 Task: Look for products in the category "Chardonnay" from 19 Crimes only.
Action: Mouse moved to (764, 274)
Screenshot: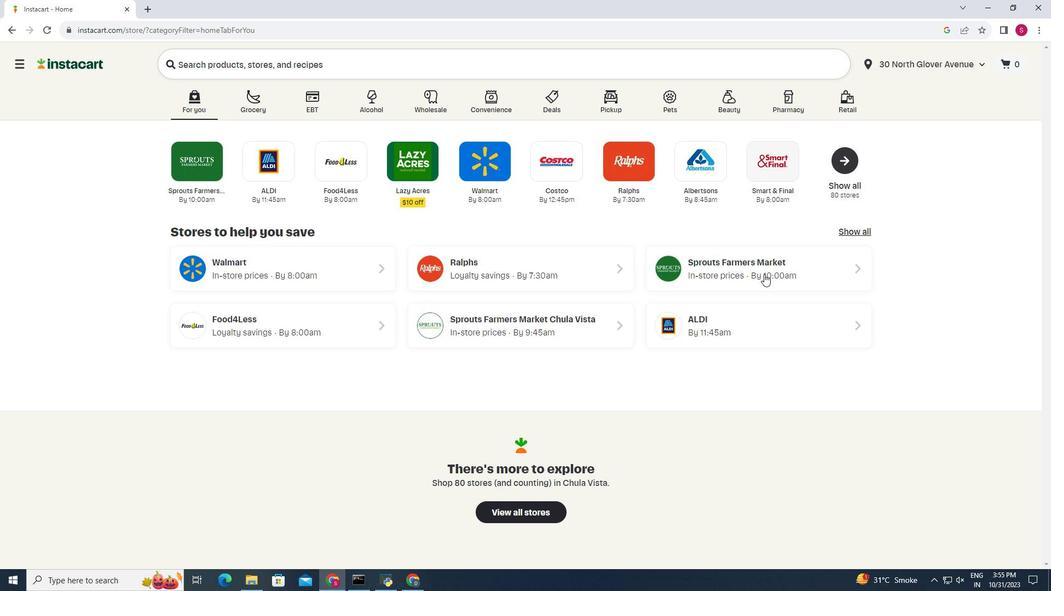 
Action: Mouse pressed left at (764, 274)
Screenshot: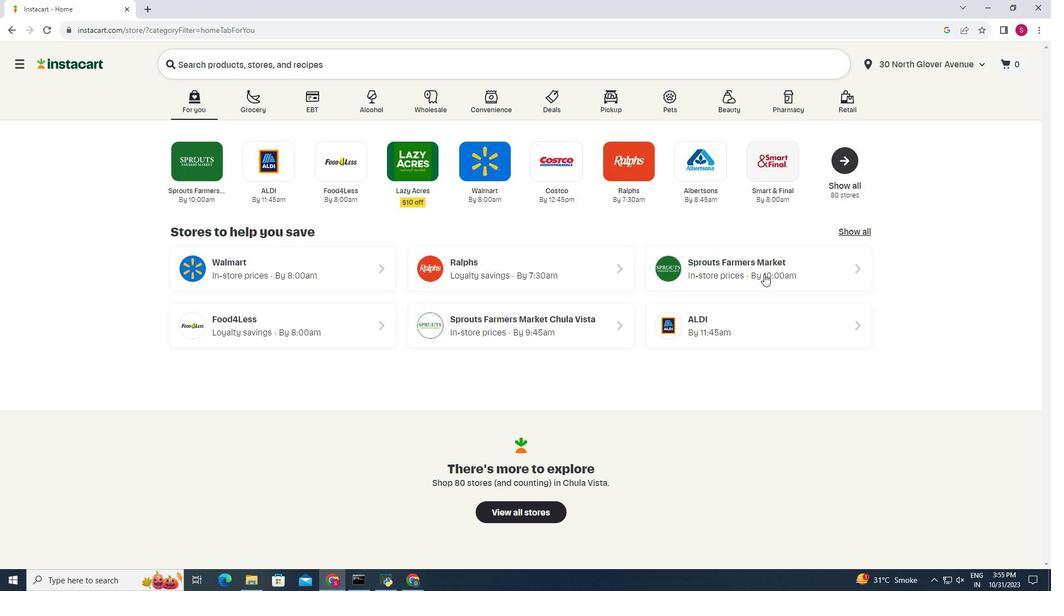 
Action: Mouse moved to (17, 519)
Screenshot: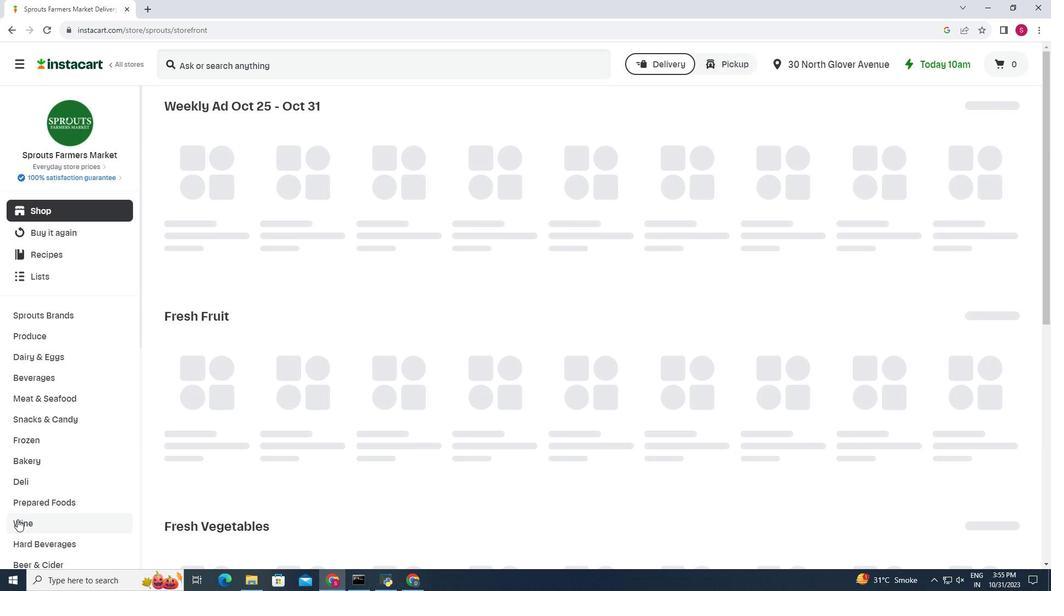 
Action: Mouse pressed left at (17, 519)
Screenshot: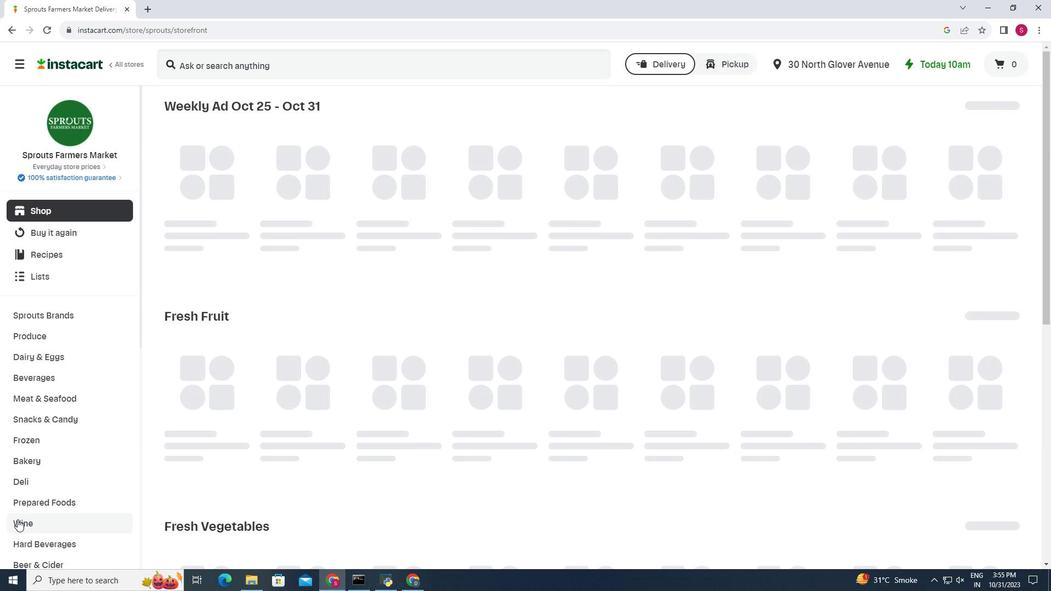 
Action: Mouse moved to (278, 140)
Screenshot: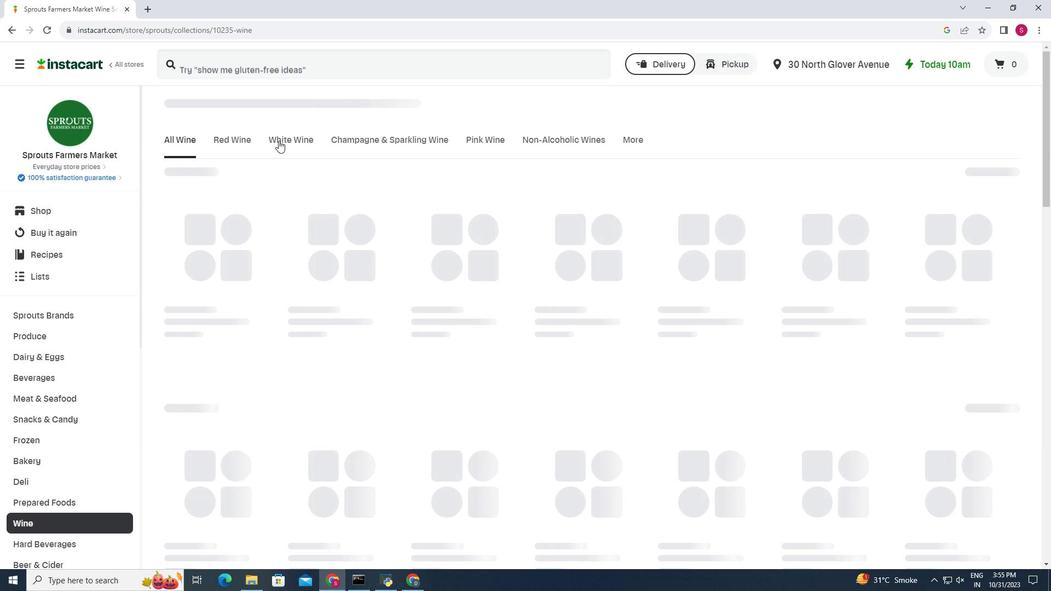 
Action: Mouse pressed left at (278, 140)
Screenshot: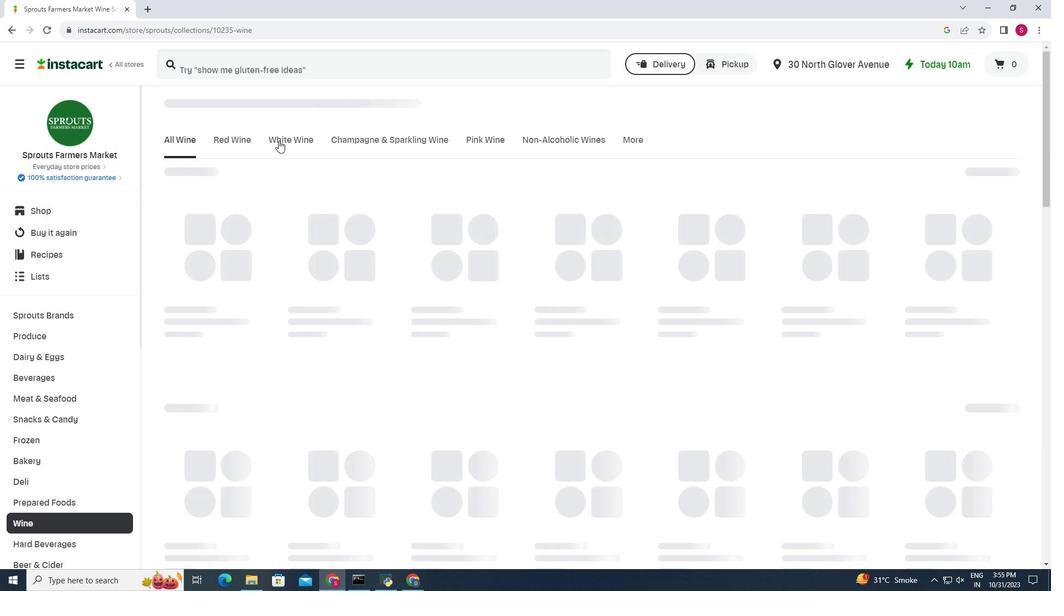 
Action: Mouse moved to (353, 182)
Screenshot: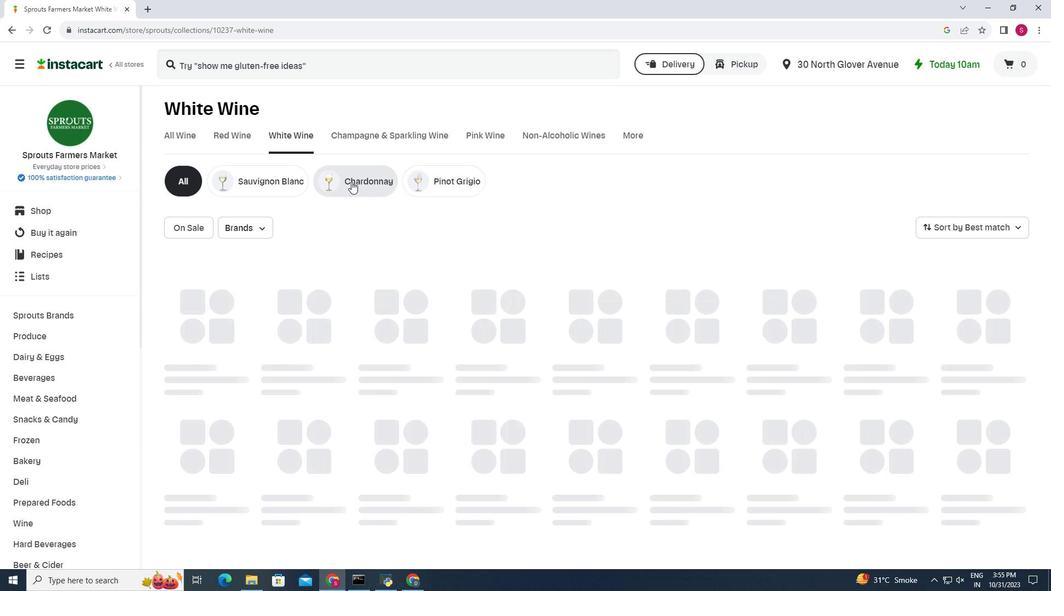 
Action: Mouse pressed left at (353, 182)
Screenshot: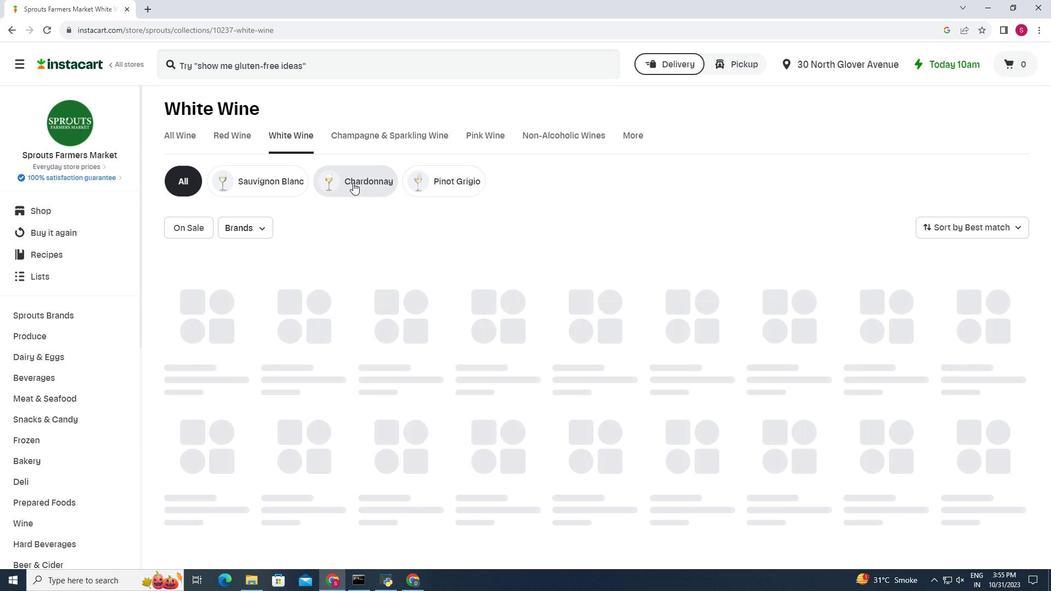 
Action: Mouse moved to (253, 229)
Screenshot: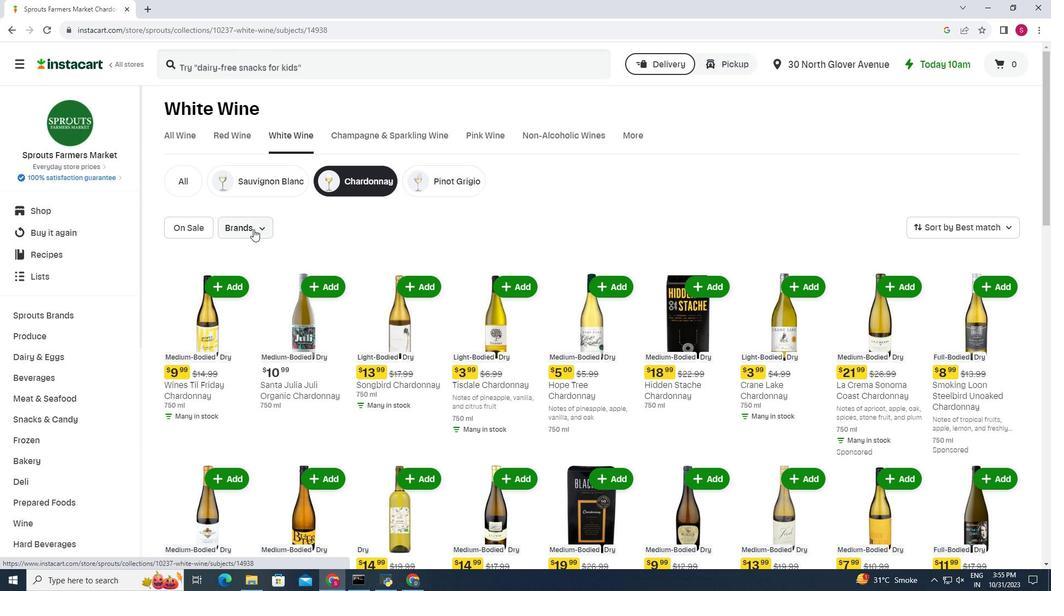 
Action: Mouse pressed left at (253, 229)
Screenshot: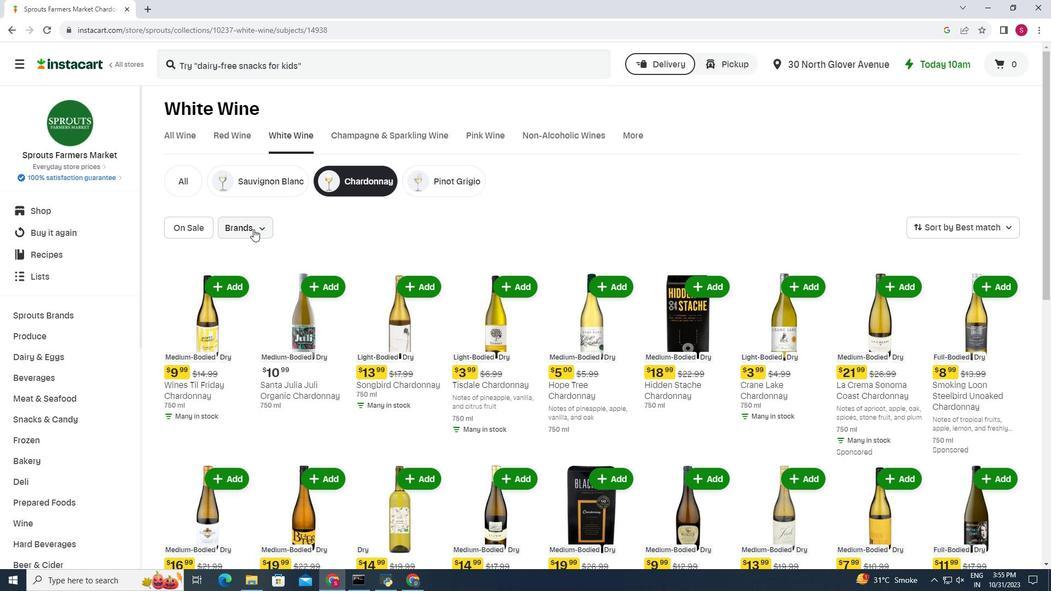 
Action: Mouse moved to (277, 307)
Screenshot: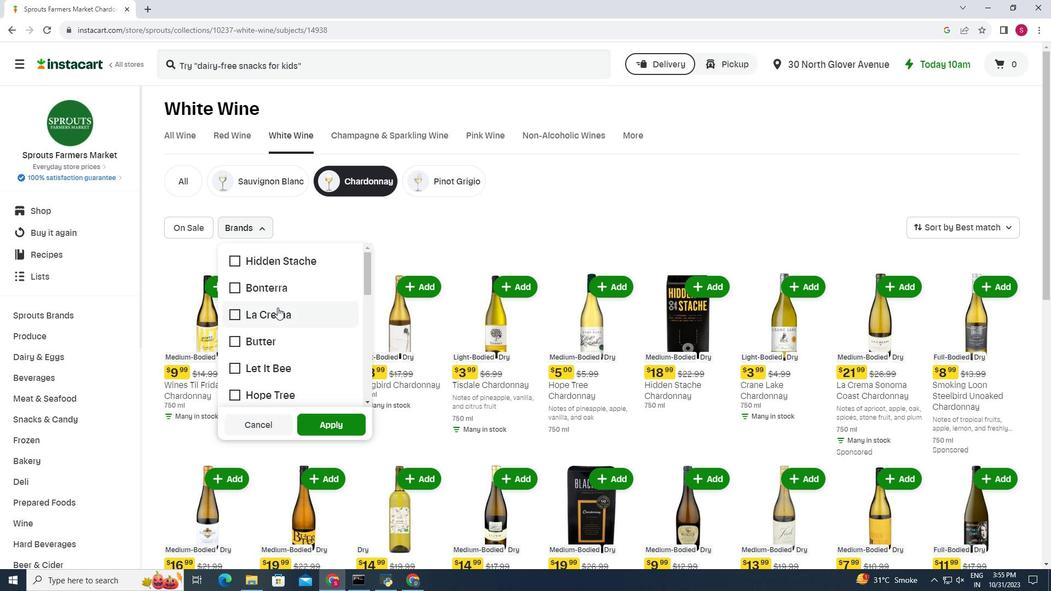
Action: Mouse scrolled (277, 307) with delta (0, 0)
Screenshot: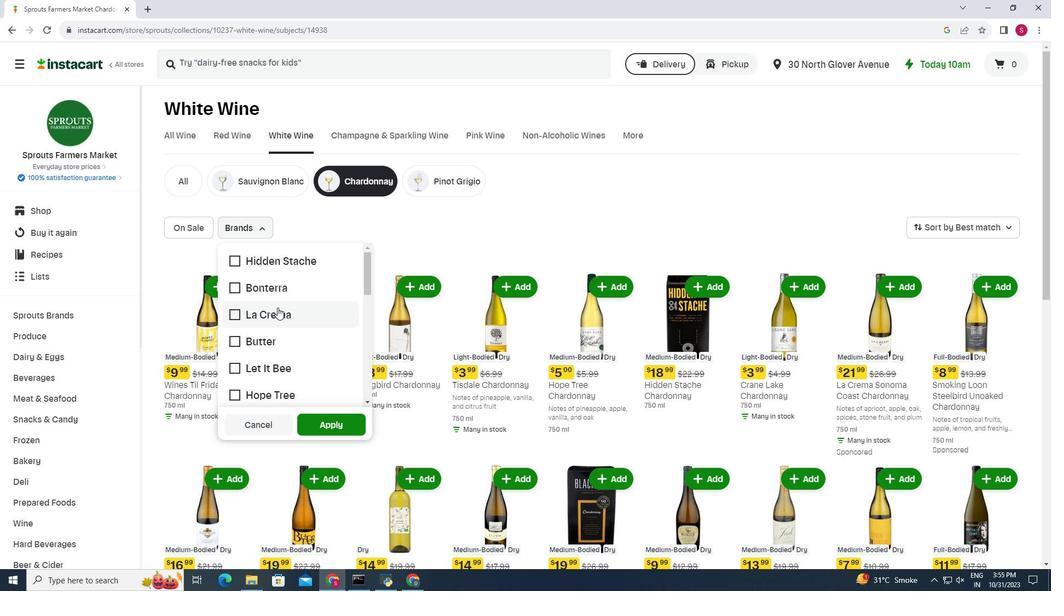 
Action: Mouse scrolled (277, 307) with delta (0, 0)
Screenshot: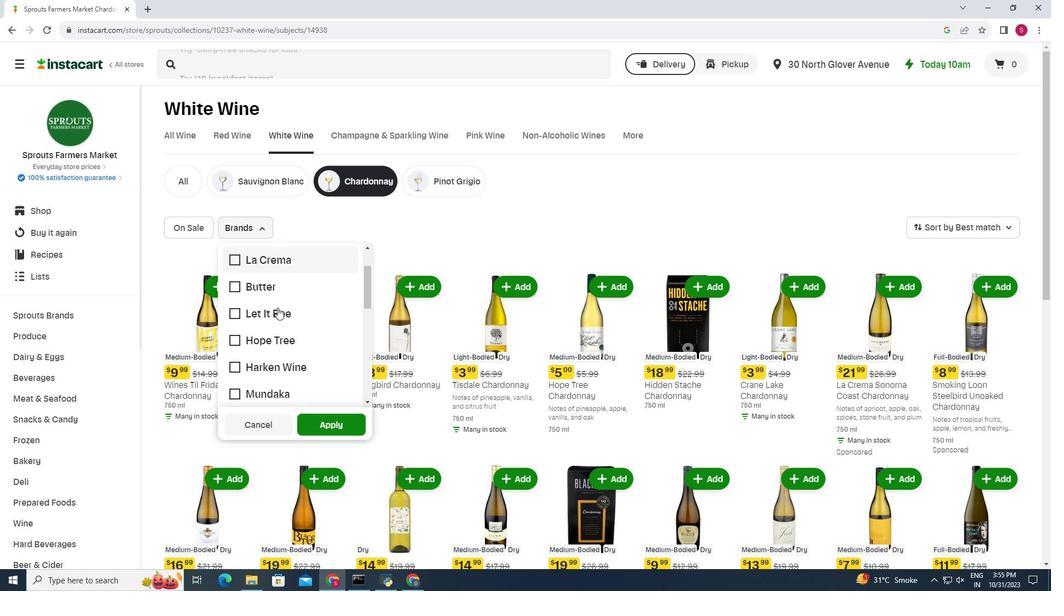 
Action: Mouse scrolled (277, 307) with delta (0, 0)
Screenshot: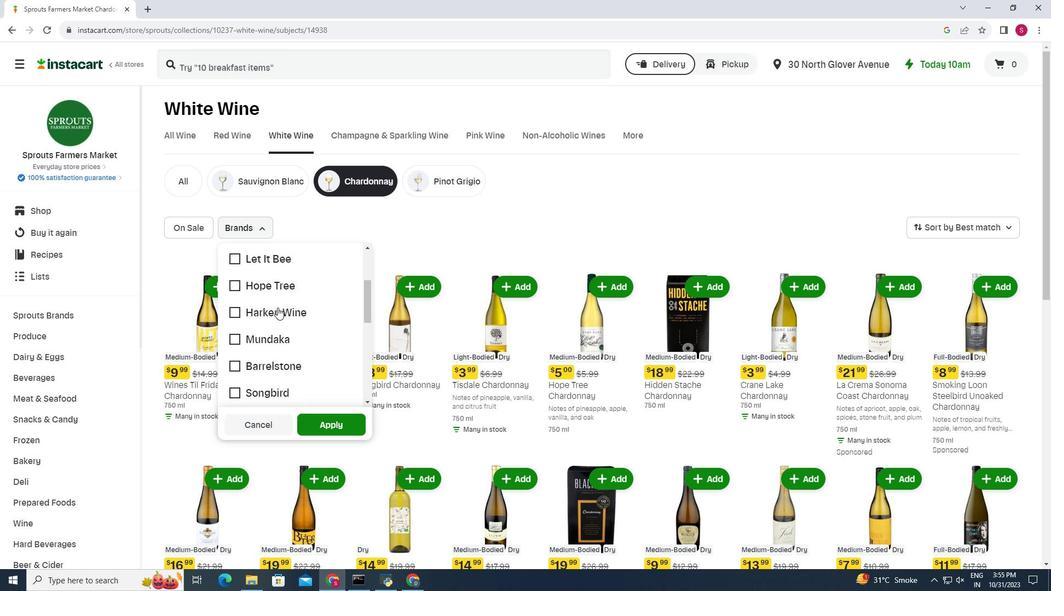 
Action: Mouse scrolled (277, 307) with delta (0, 0)
Screenshot: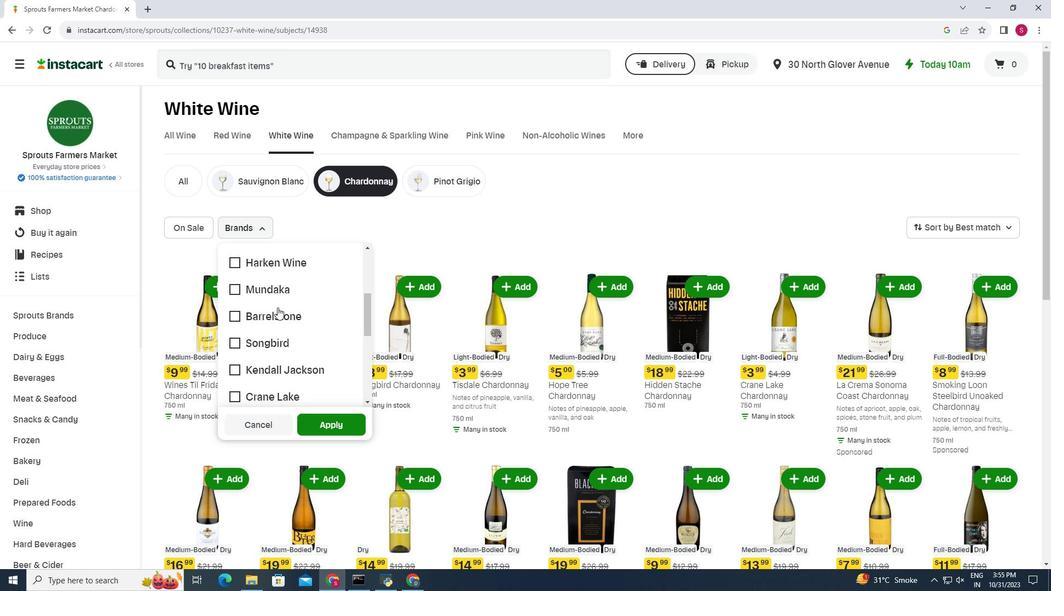 
Action: Mouse scrolled (277, 307) with delta (0, 0)
Screenshot: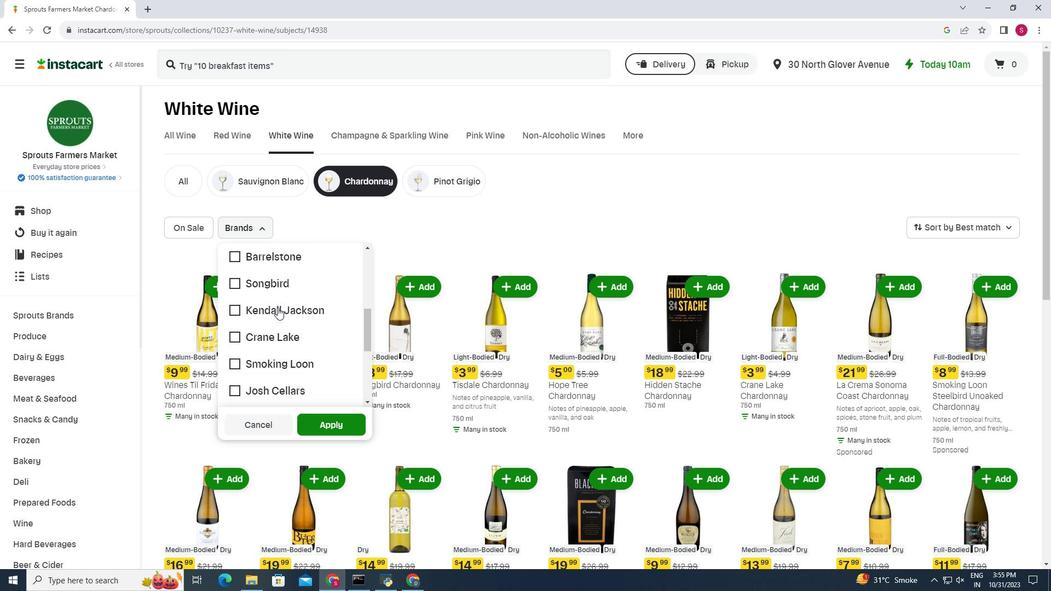 
Action: Mouse scrolled (277, 307) with delta (0, 0)
Screenshot: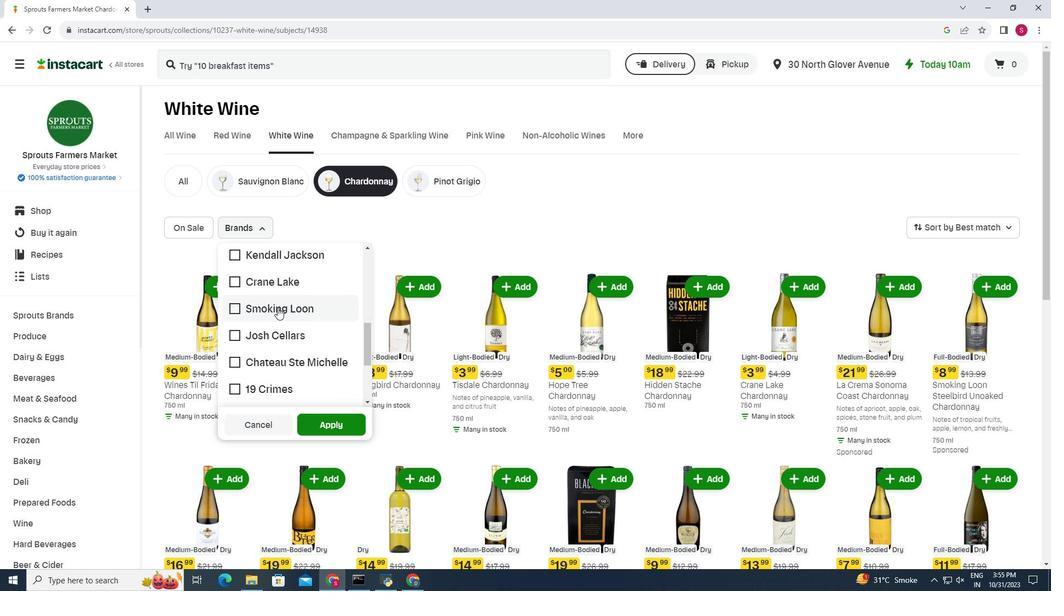 
Action: Mouse moved to (269, 329)
Screenshot: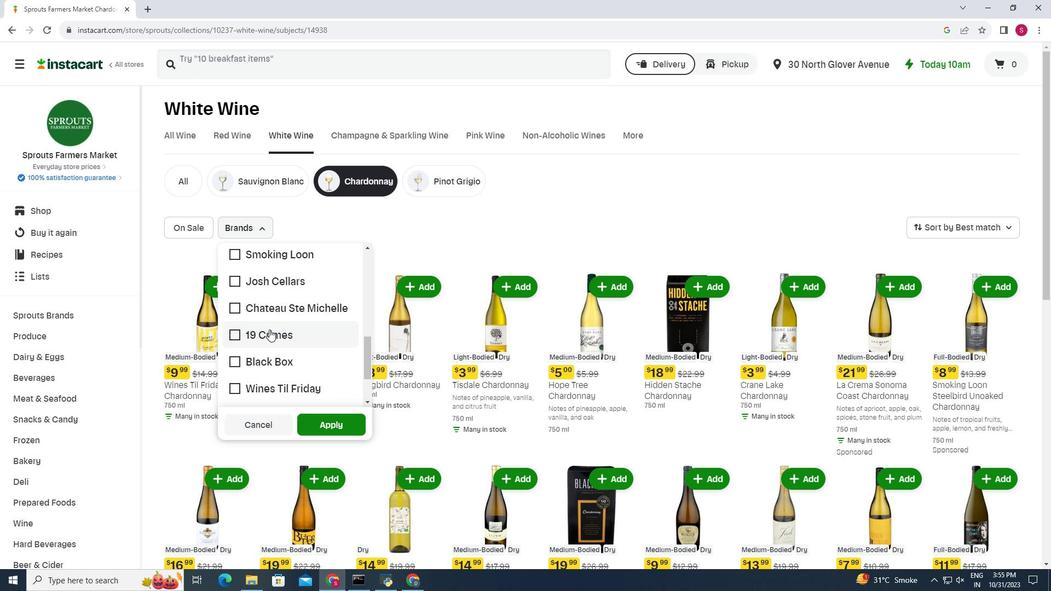 
Action: Mouse pressed left at (269, 329)
Screenshot: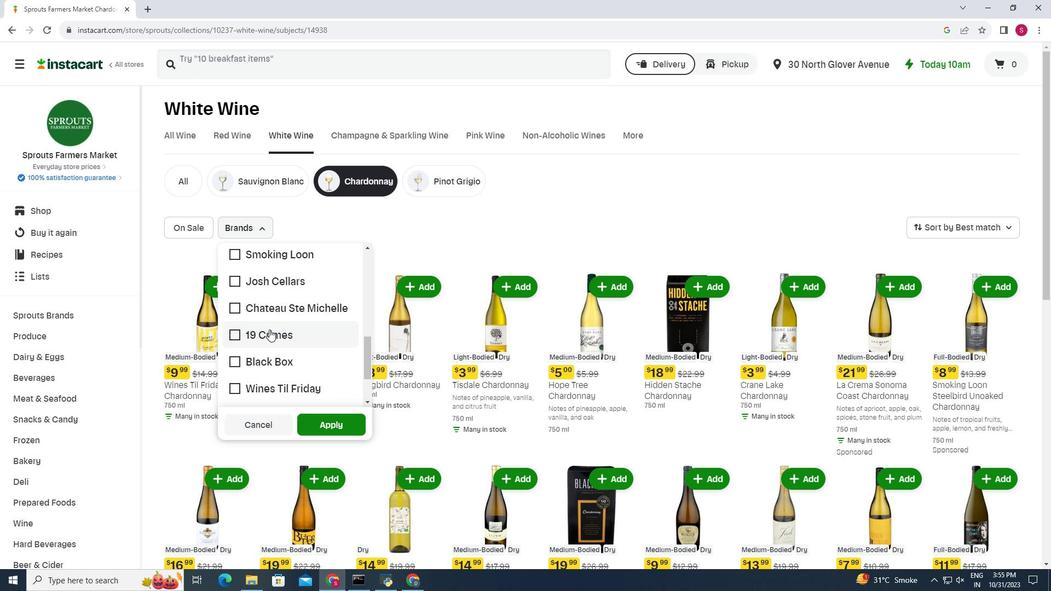 
Action: Mouse moved to (316, 423)
Screenshot: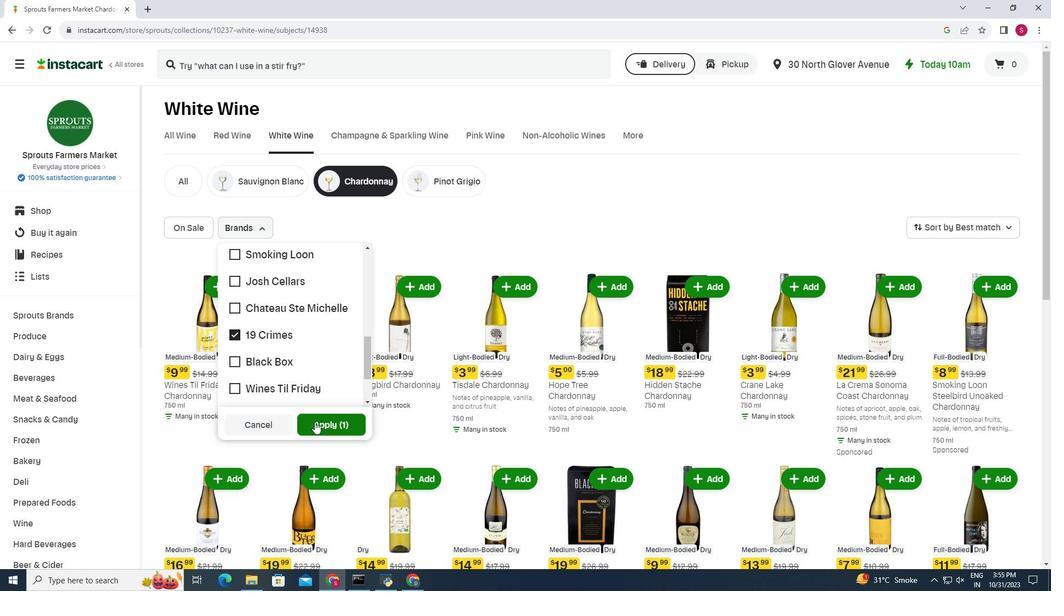 
Action: Mouse pressed left at (316, 423)
Screenshot: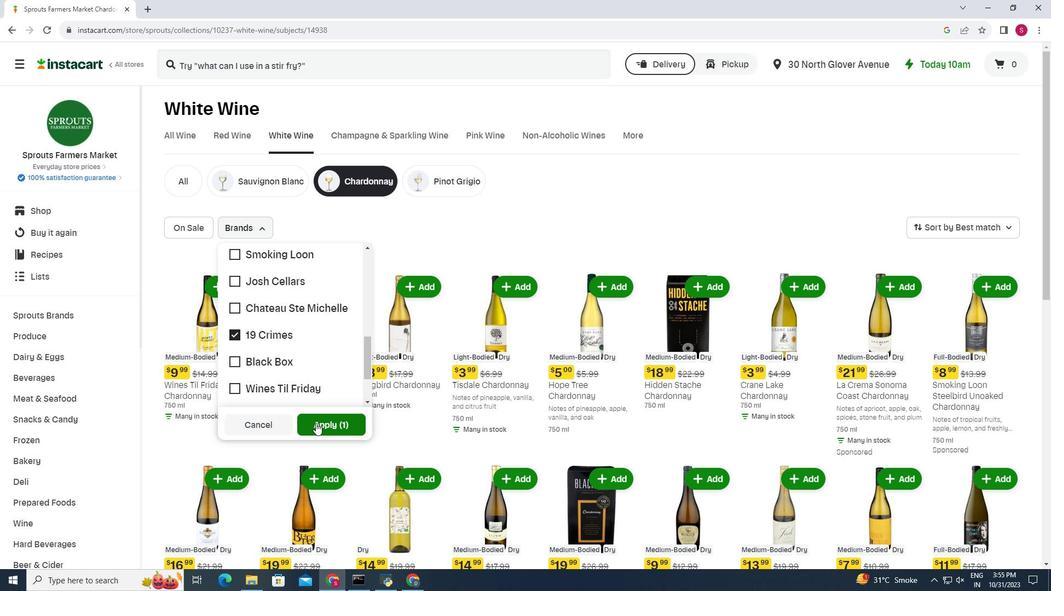 
Action: Mouse moved to (674, 385)
Screenshot: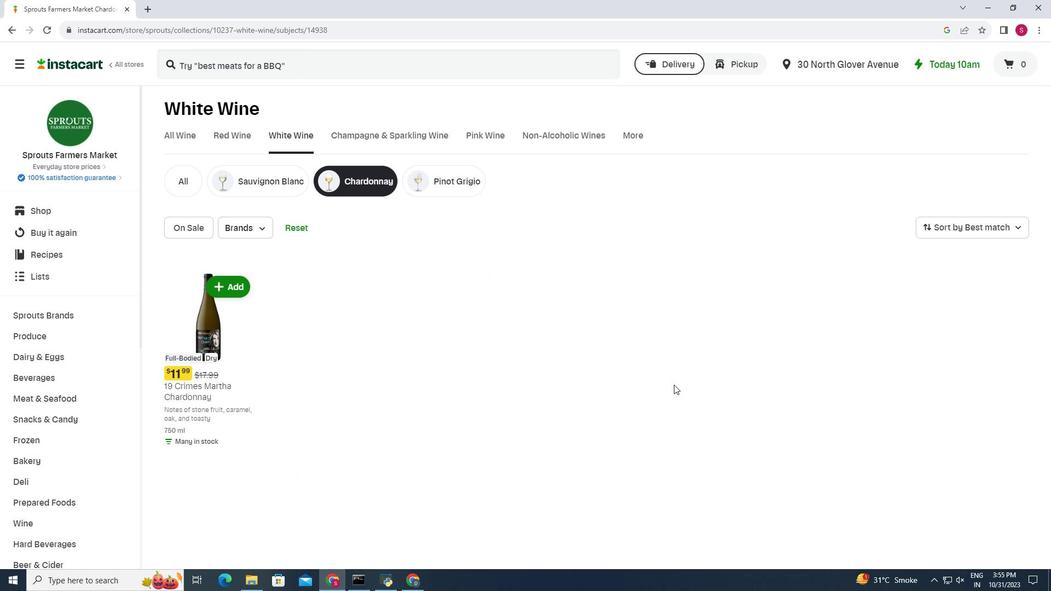 
